 Task: Create a due date automation trigger when advanced on, on the monday before a card is due add fields with custom field "Resume" set to a number lower than 1 and lower or equal to 10 at 11:00 AM.
Action: Mouse moved to (1042, 76)
Screenshot: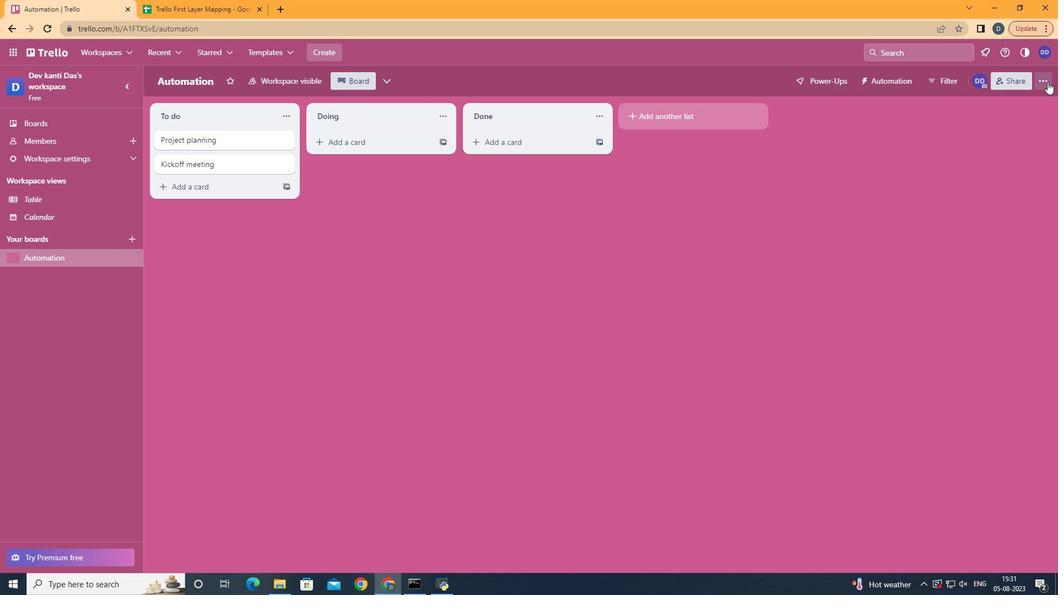 
Action: Mouse pressed left at (1042, 76)
Screenshot: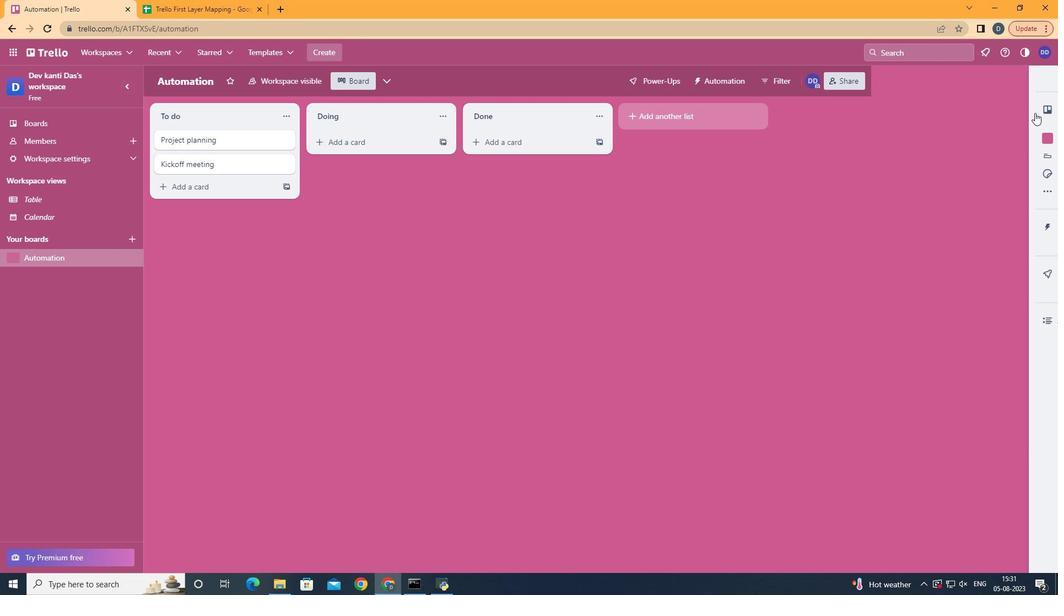 
Action: Mouse moved to (930, 231)
Screenshot: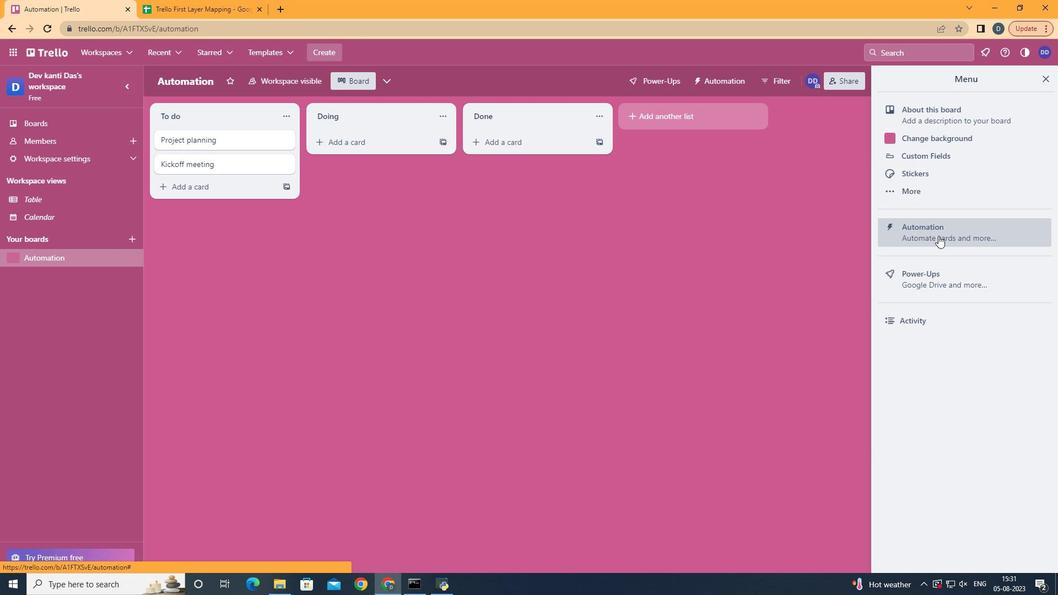 
Action: Mouse pressed left at (930, 231)
Screenshot: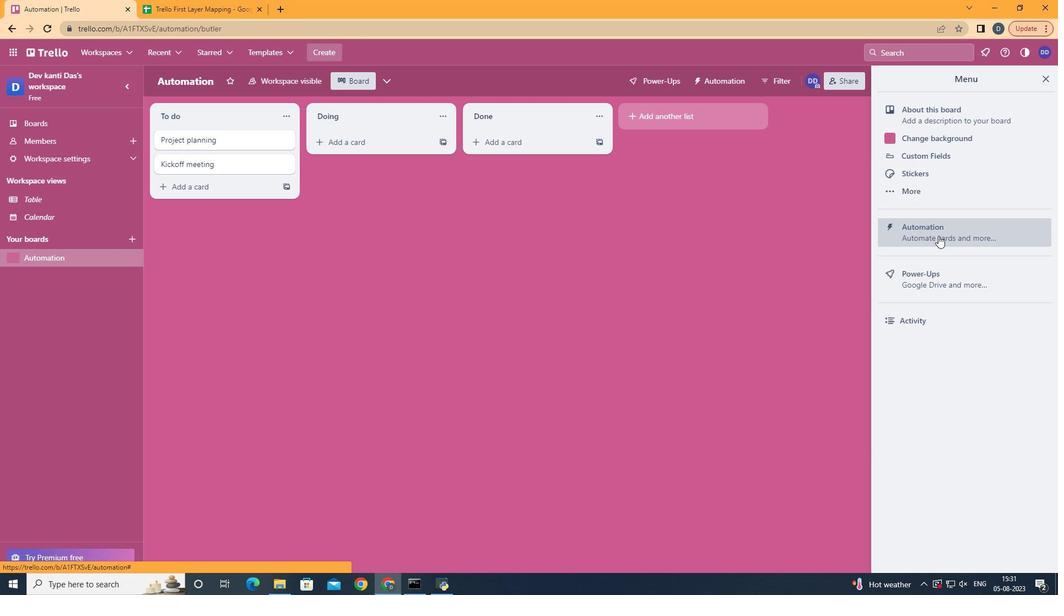 
Action: Mouse moved to (213, 219)
Screenshot: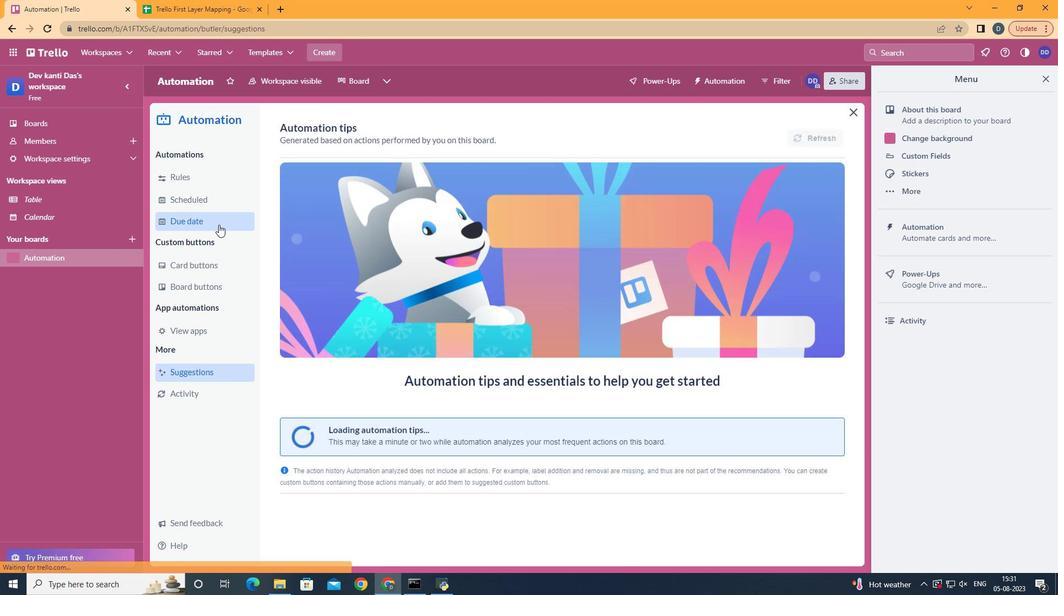 
Action: Mouse pressed left at (213, 219)
Screenshot: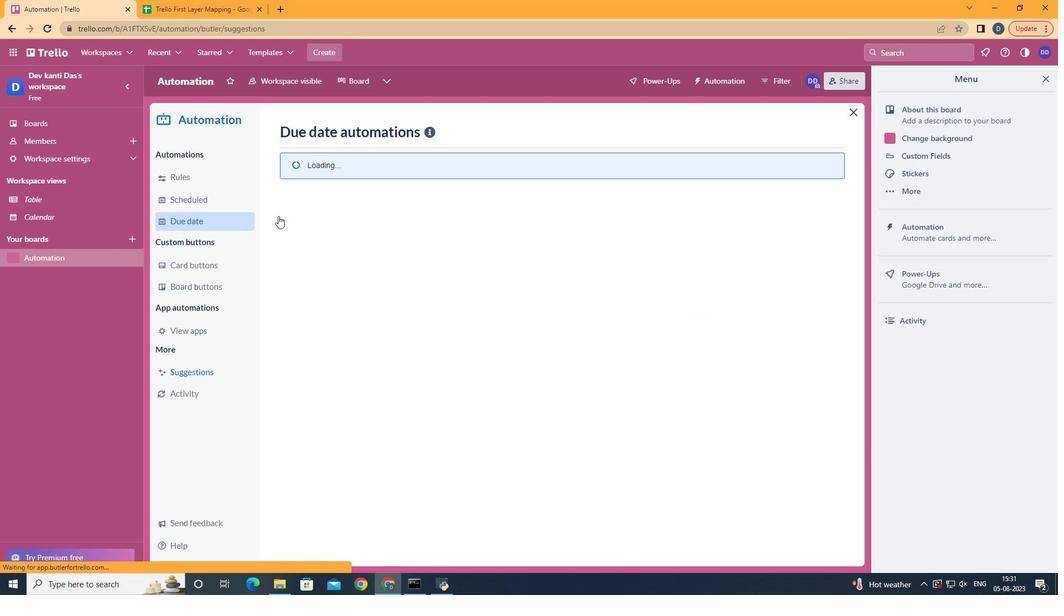 
Action: Mouse moved to (776, 126)
Screenshot: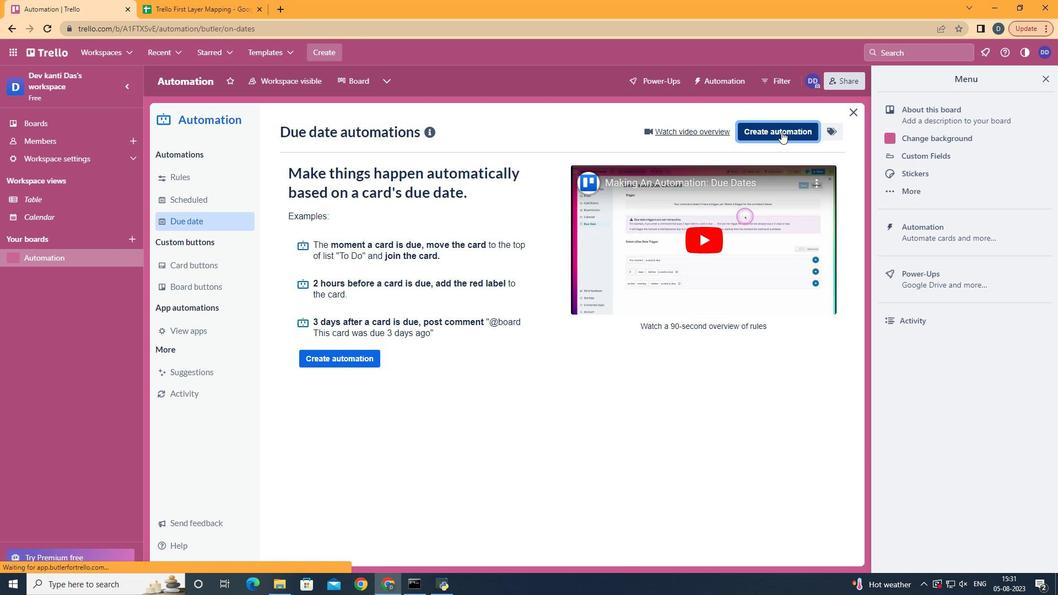 
Action: Mouse pressed left at (776, 126)
Screenshot: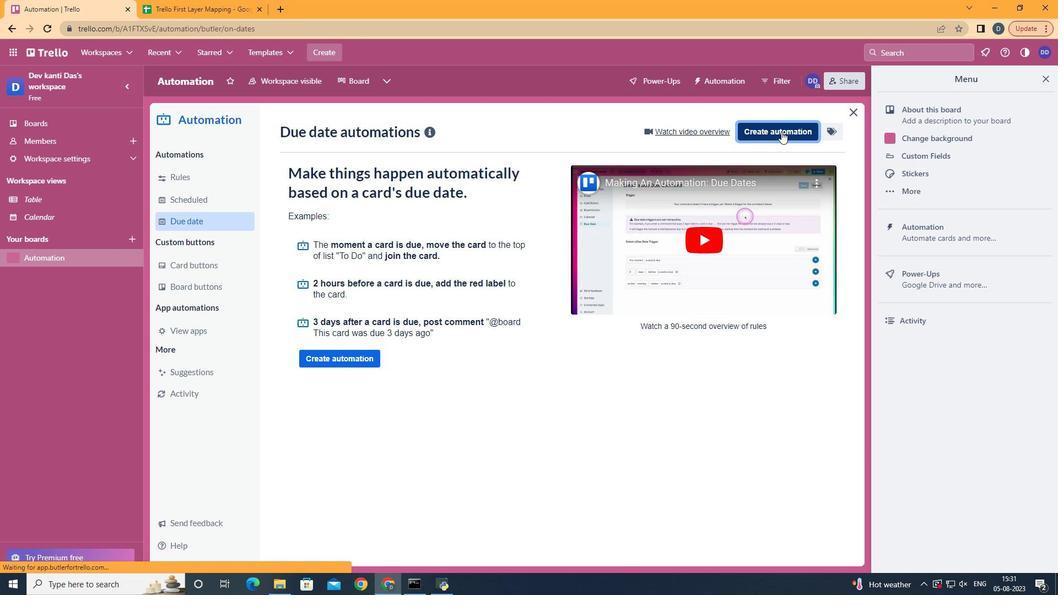 
Action: Mouse moved to (530, 231)
Screenshot: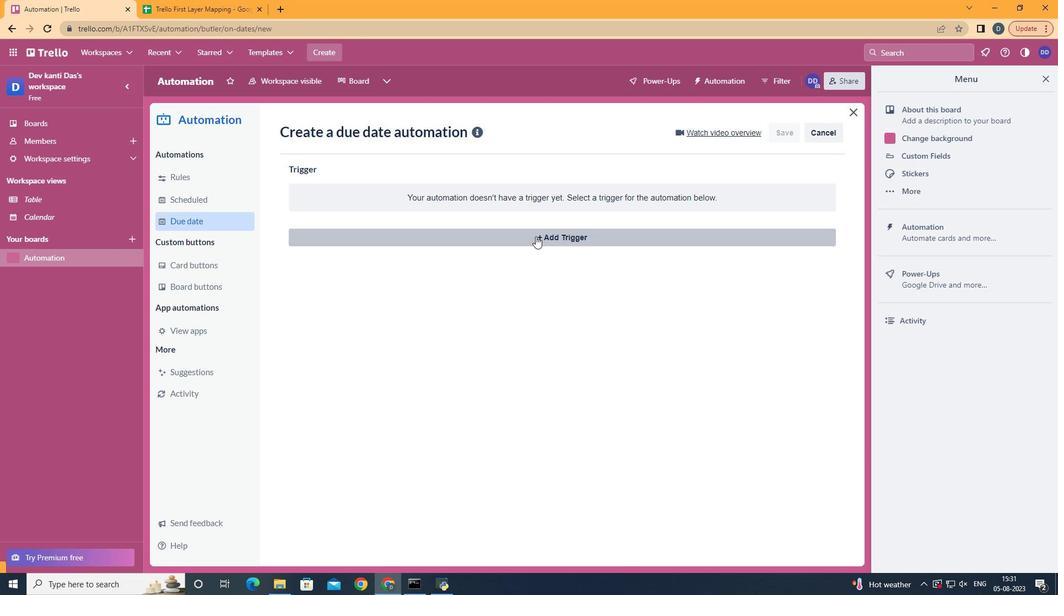 
Action: Mouse pressed left at (530, 231)
Screenshot: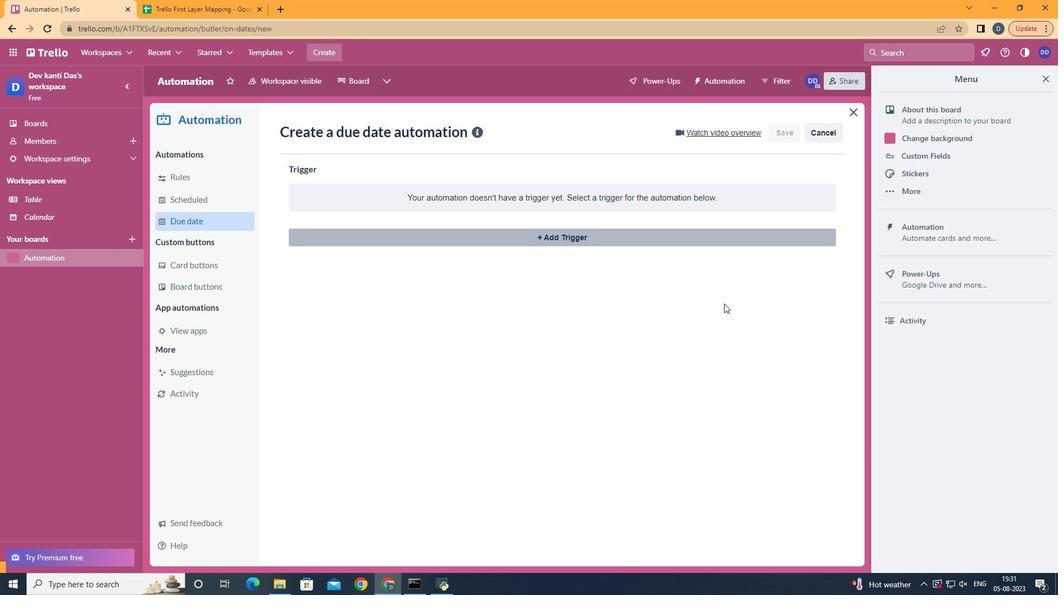 
Action: Mouse moved to (354, 280)
Screenshot: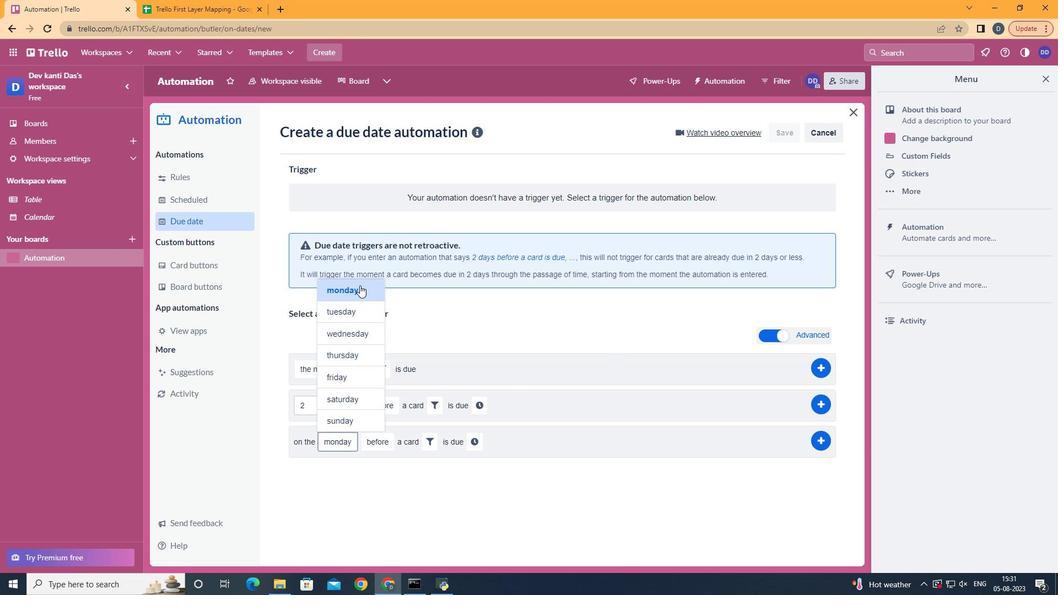 
Action: Mouse pressed left at (354, 280)
Screenshot: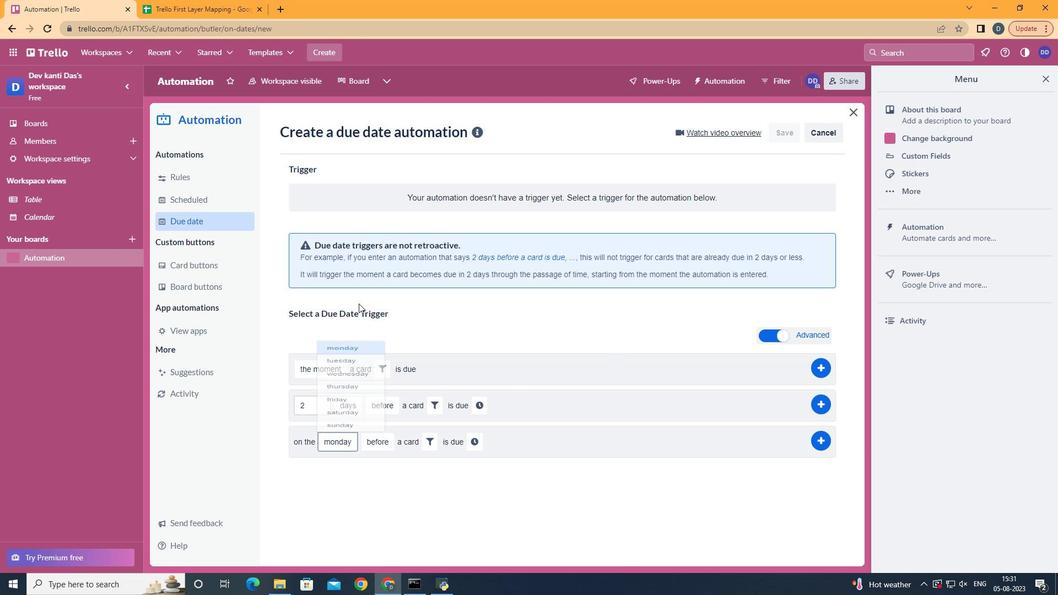 
Action: Mouse moved to (372, 454)
Screenshot: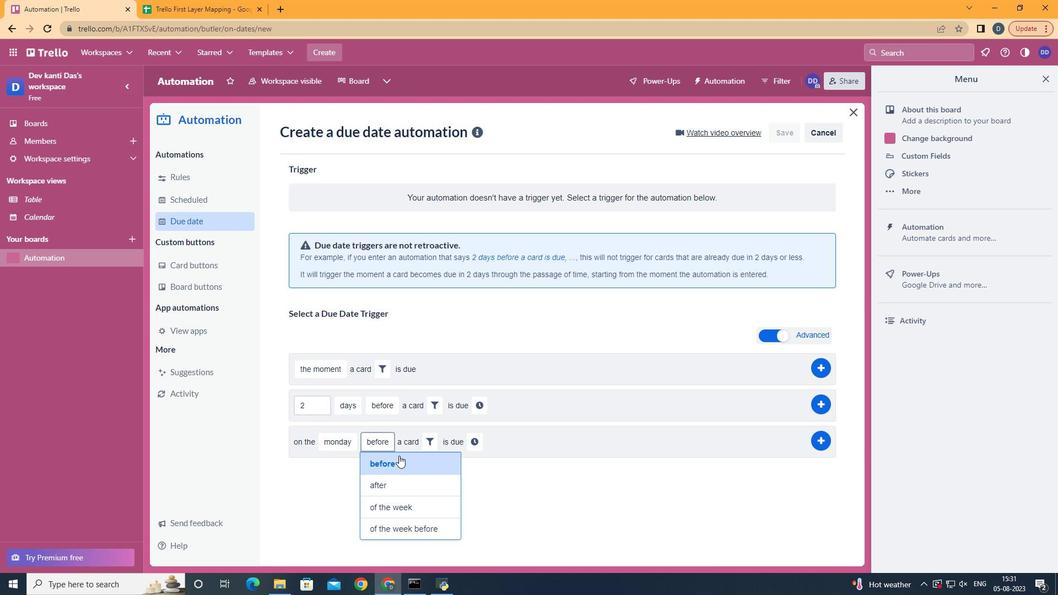 
Action: Mouse pressed left at (372, 454)
Screenshot: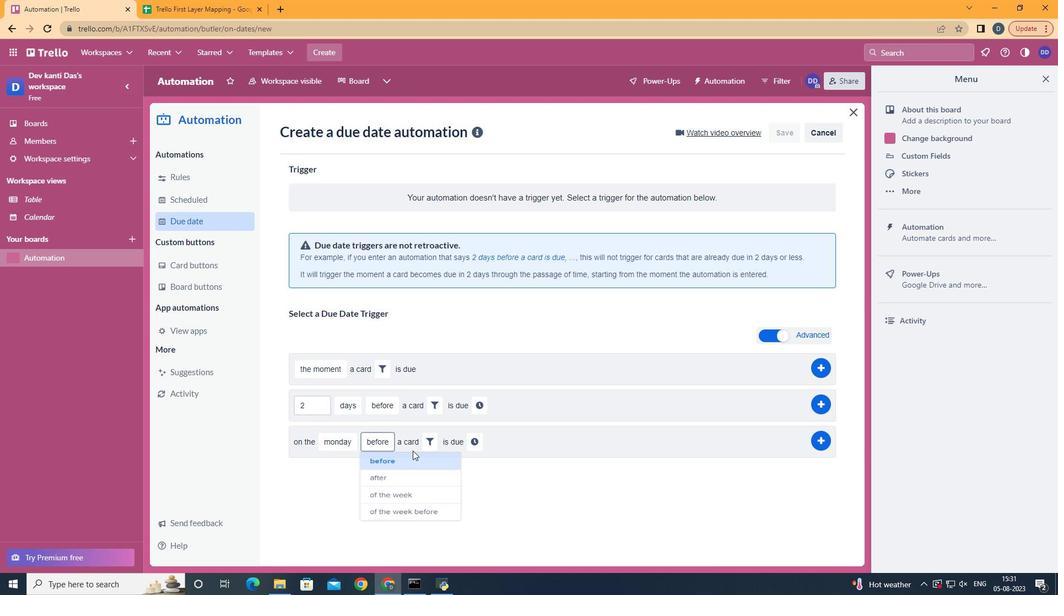 
Action: Mouse moved to (420, 435)
Screenshot: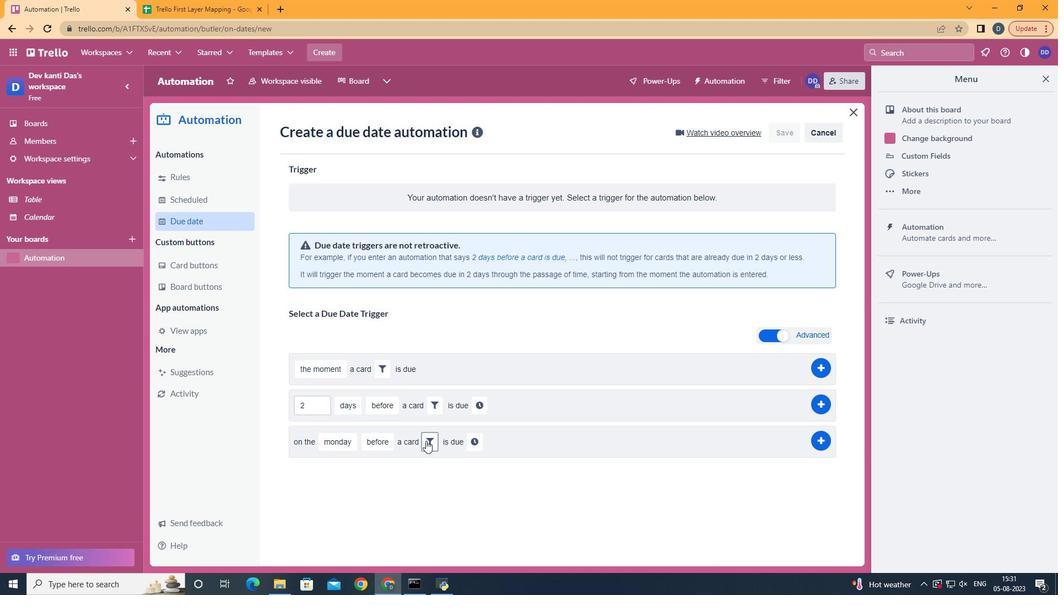 
Action: Mouse pressed left at (420, 435)
Screenshot: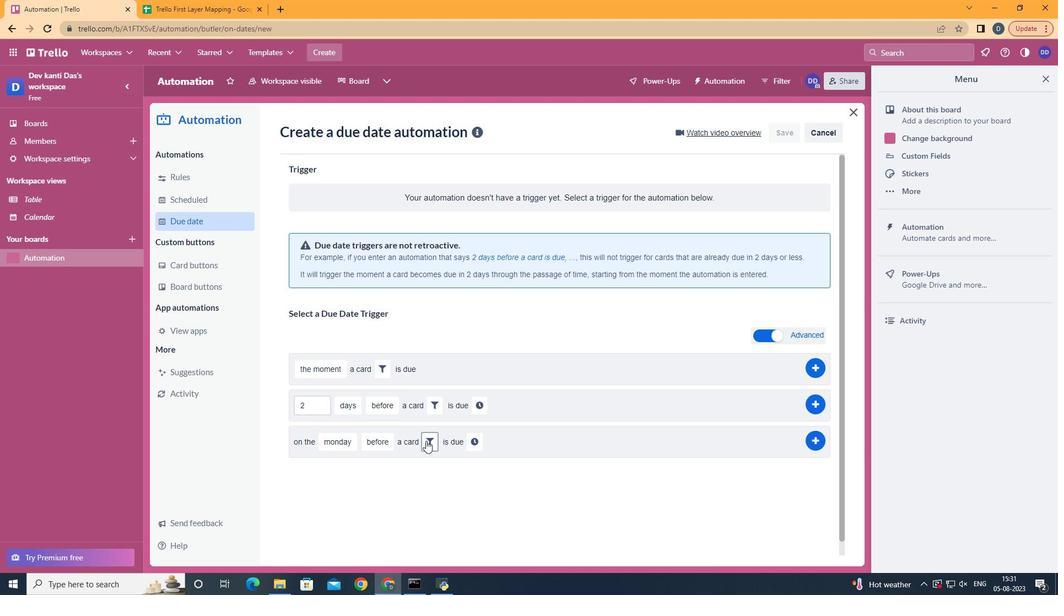 
Action: Mouse moved to (615, 474)
Screenshot: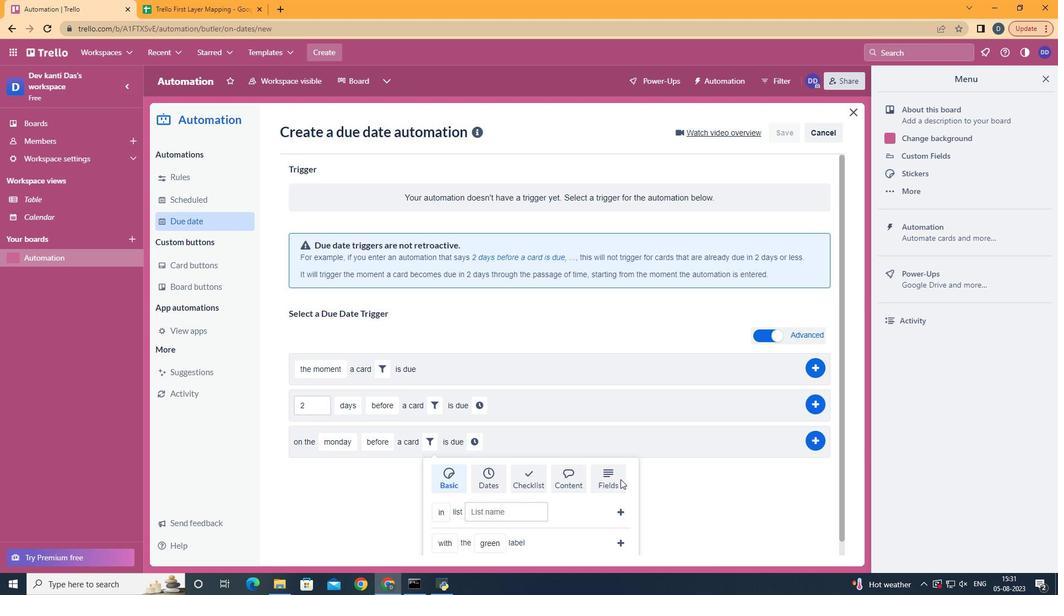 
Action: Mouse pressed left at (615, 474)
Screenshot: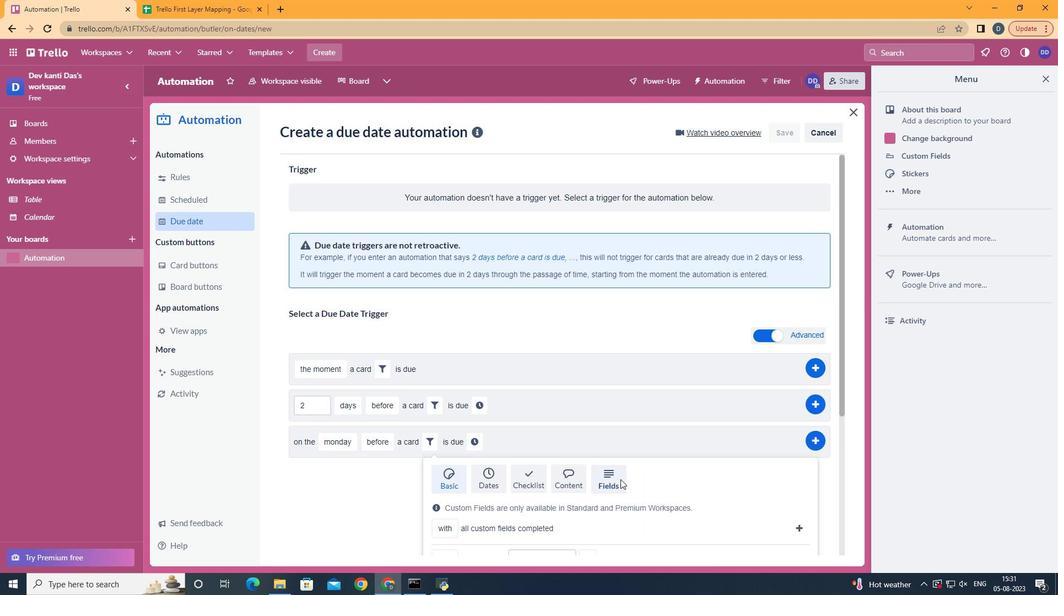 
Action: Mouse scrolled (615, 473) with delta (0, 0)
Screenshot: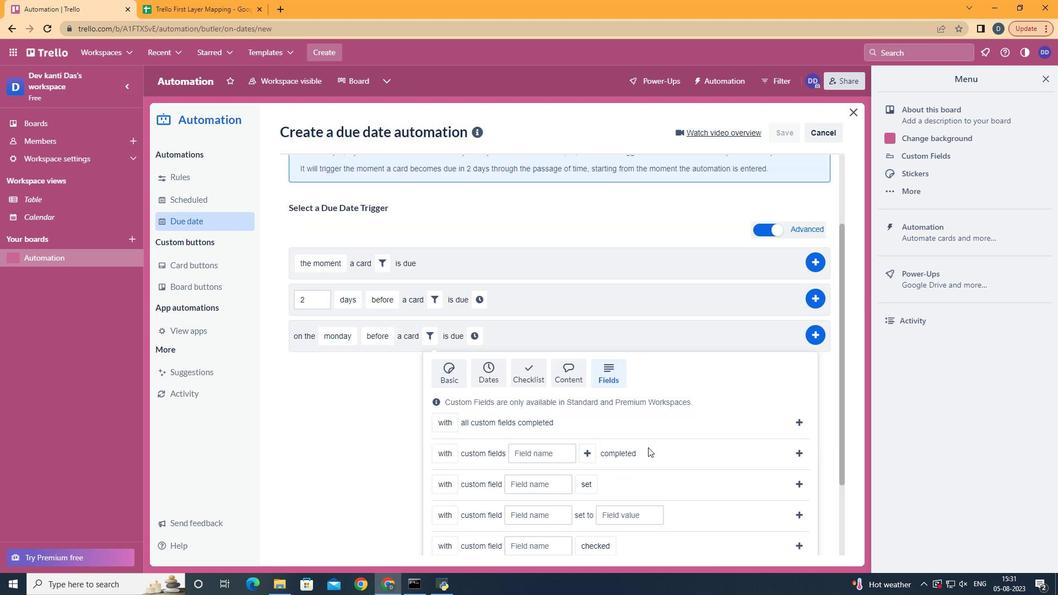 
Action: Mouse scrolled (615, 473) with delta (0, 0)
Screenshot: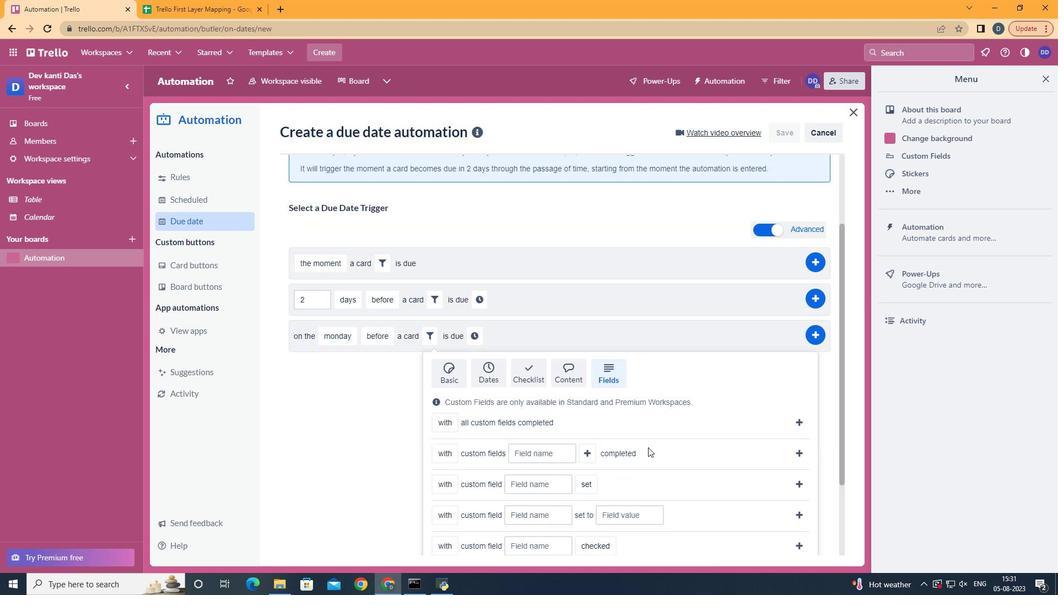 
Action: Mouse scrolled (615, 473) with delta (0, 0)
Screenshot: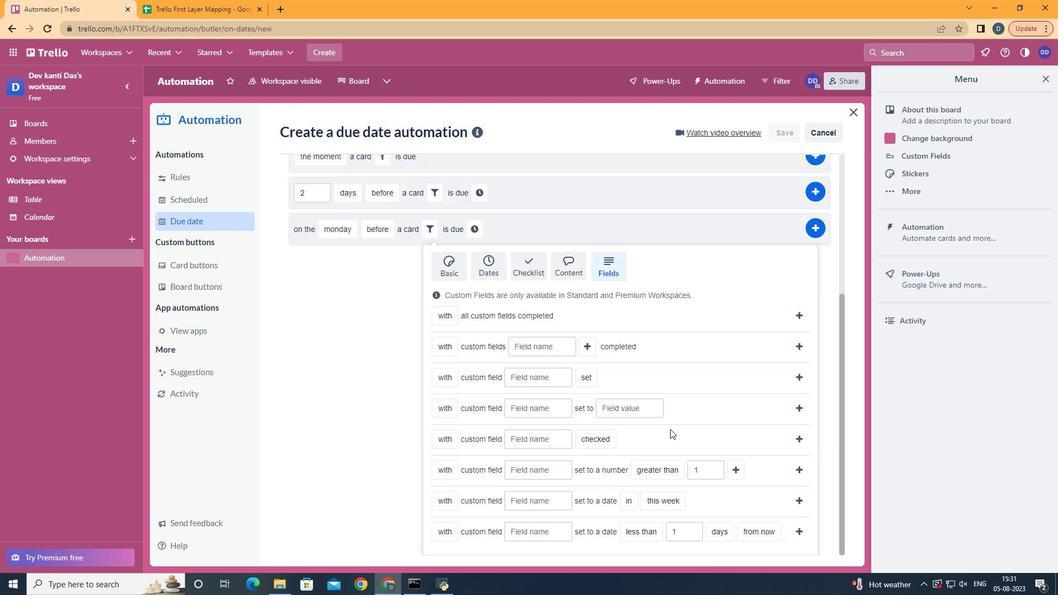 
Action: Mouse scrolled (615, 473) with delta (0, 0)
Screenshot: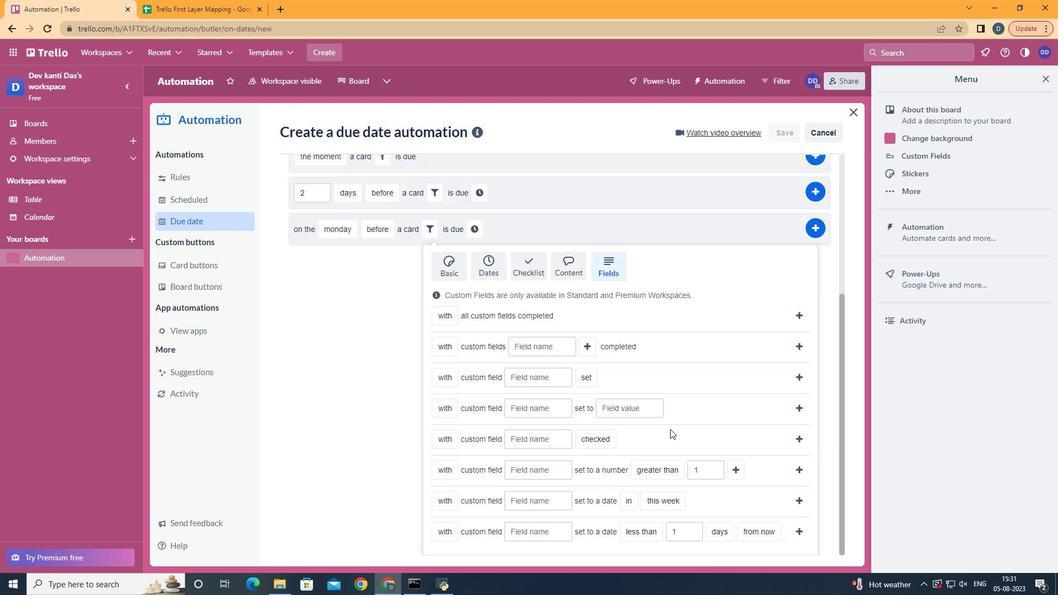 
Action: Mouse scrolled (615, 473) with delta (0, 0)
Screenshot: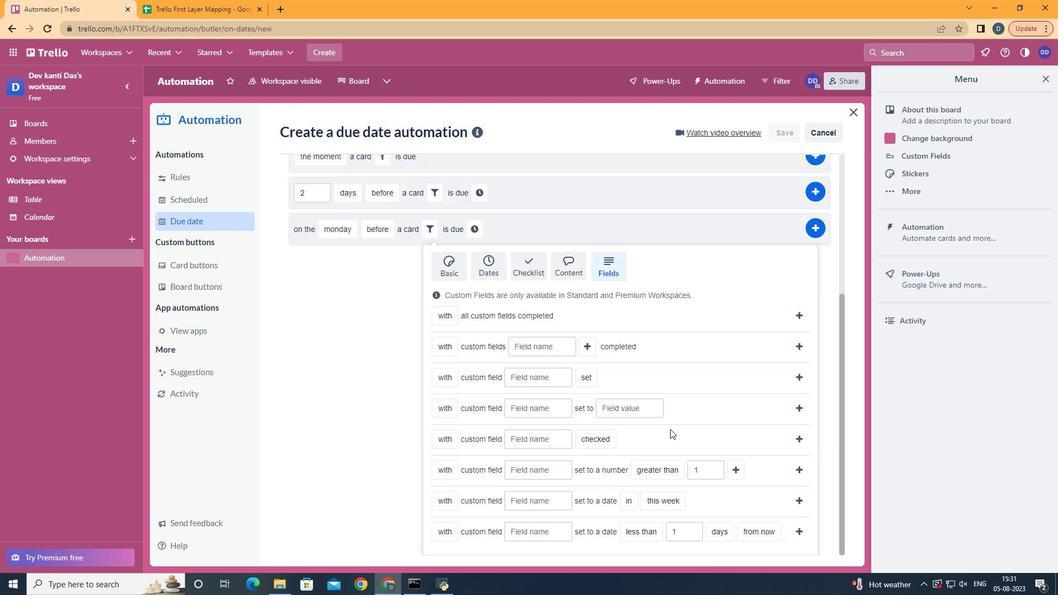 
Action: Mouse scrolled (615, 473) with delta (0, 0)
Screenshot: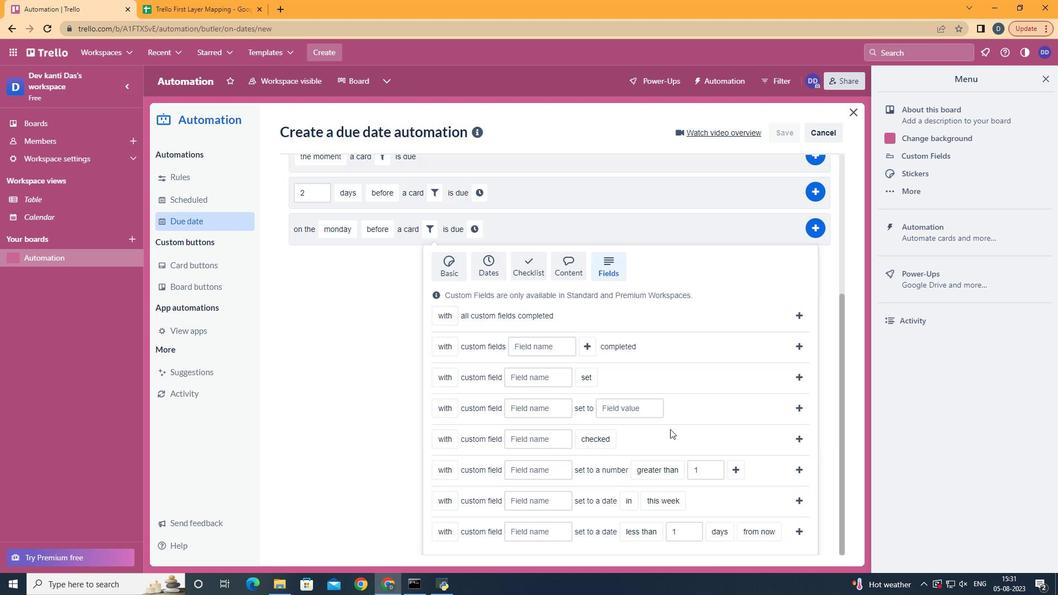 
Action: Mouse moved to (448, 482)
Screenshot: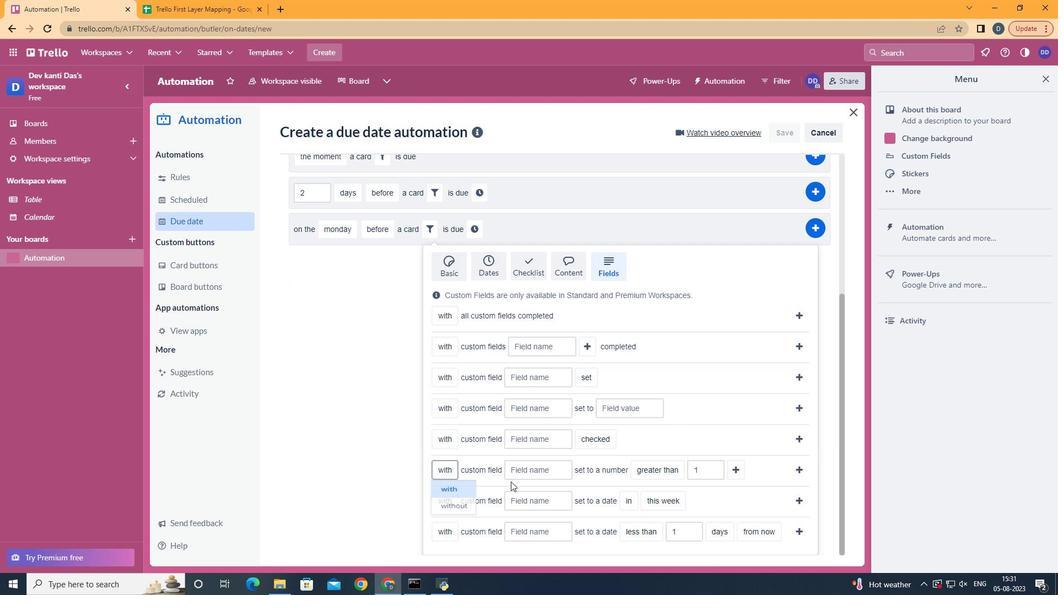 
Action: Mouse pressed left at (448, 482)
Screenshot: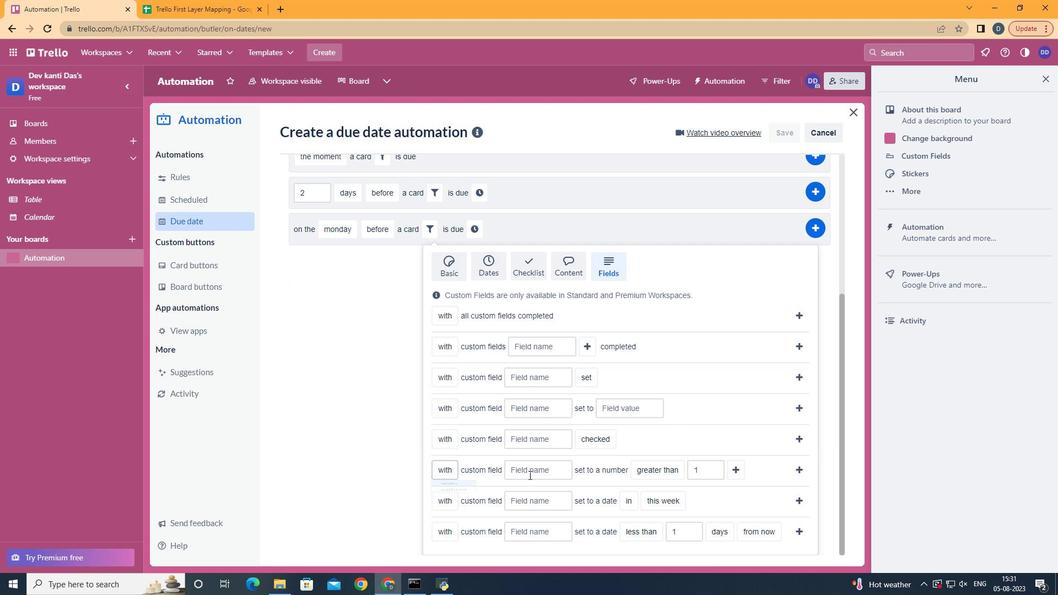 
Action: Mouse moved to (532, 465)
Screenshot: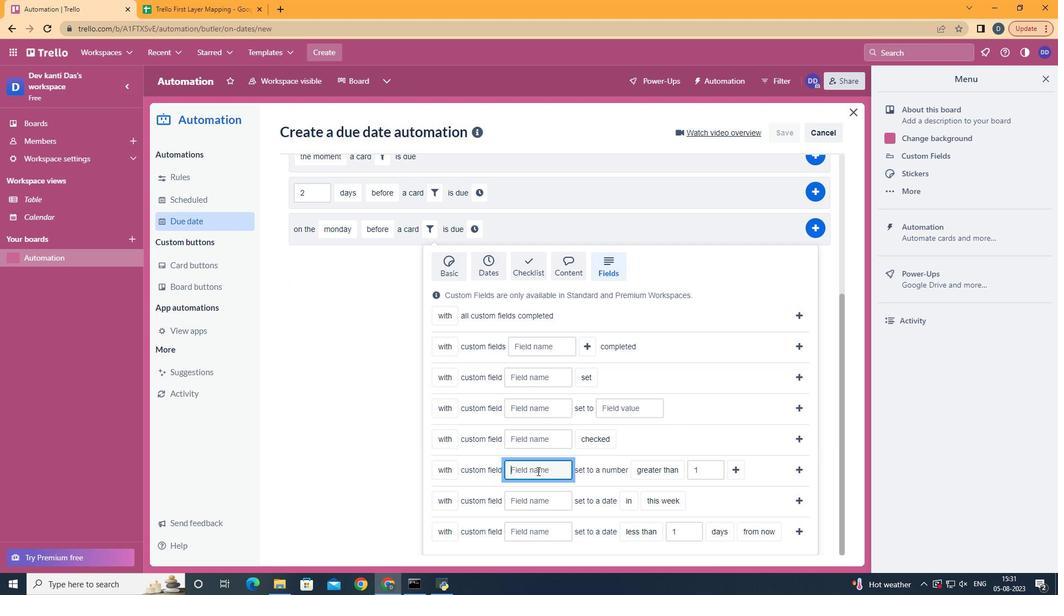 
Action: Mouse pressed left at (532, 465)
Screenshot: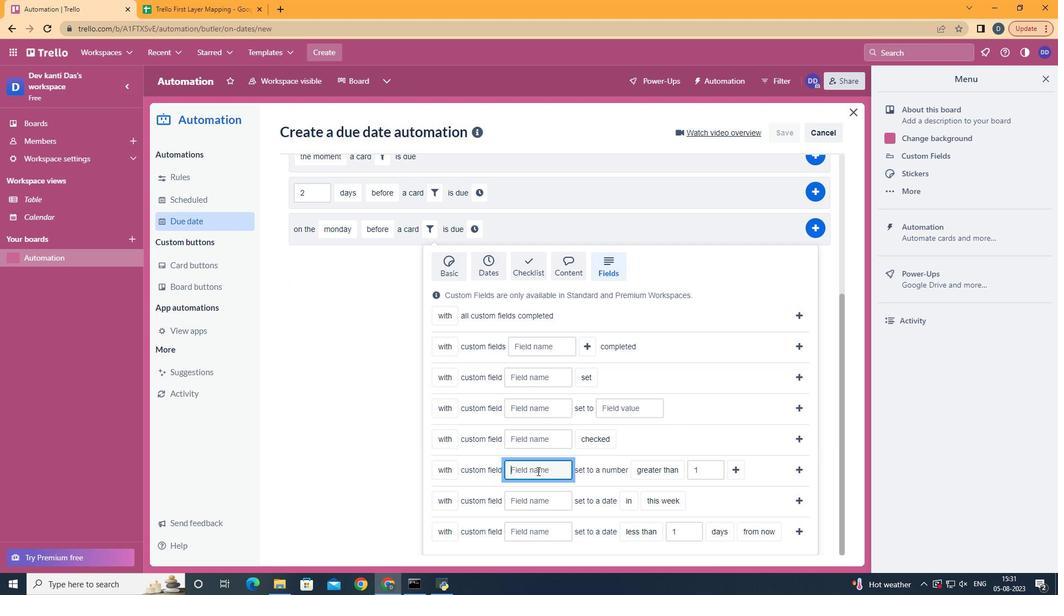 
Action: Key pressed <Key.shift>Resume
Screenshot: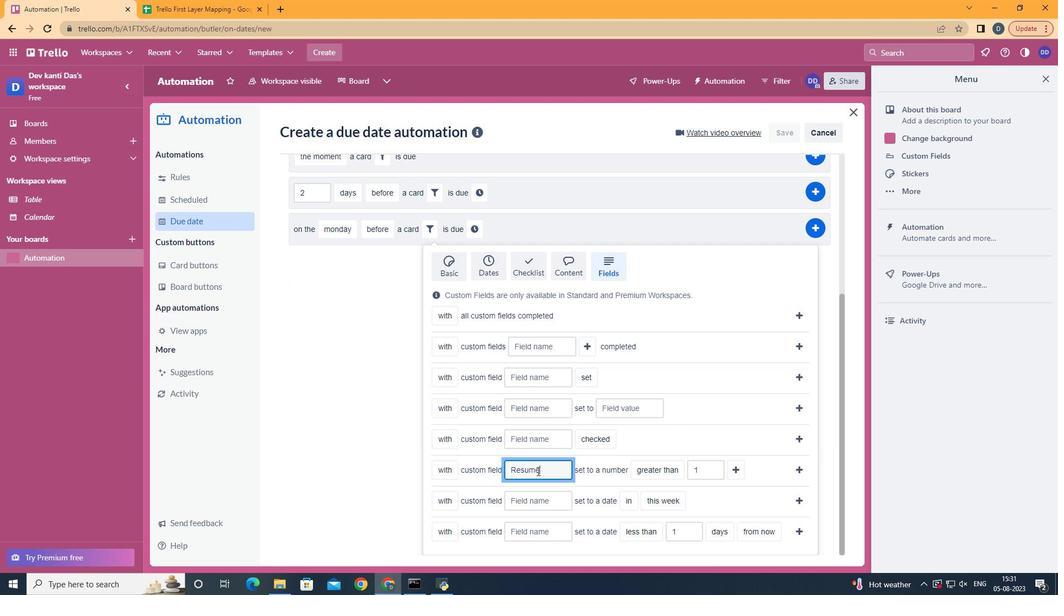 
Action: Mouse moved to (675, 422)
Screenshot: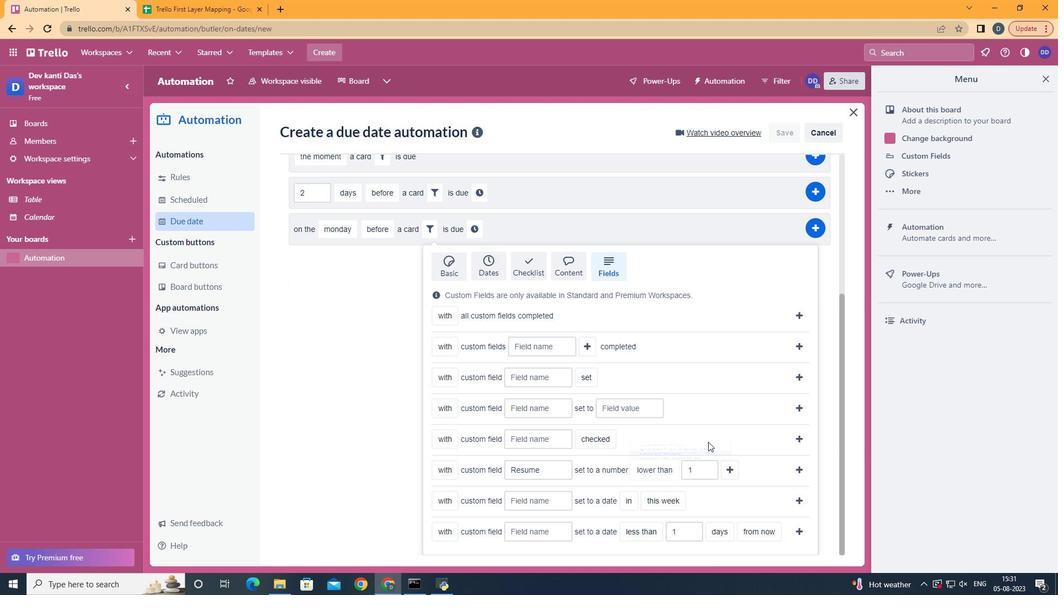 
Action: Mouse pressed left at (675, 422)
Screenshot: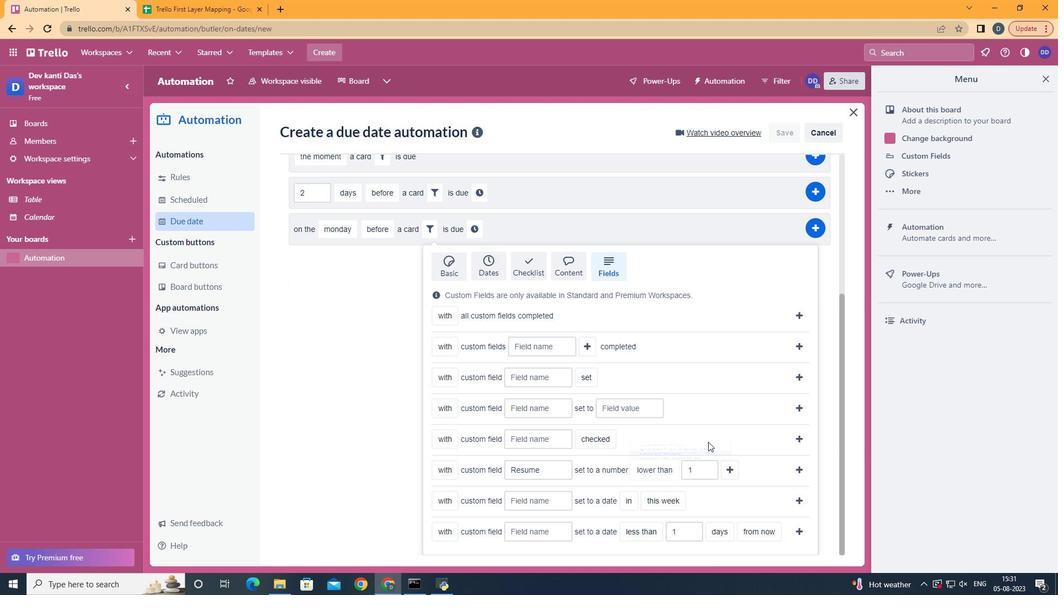 
Action: Mouse moved to (721, 460)
Screenshot: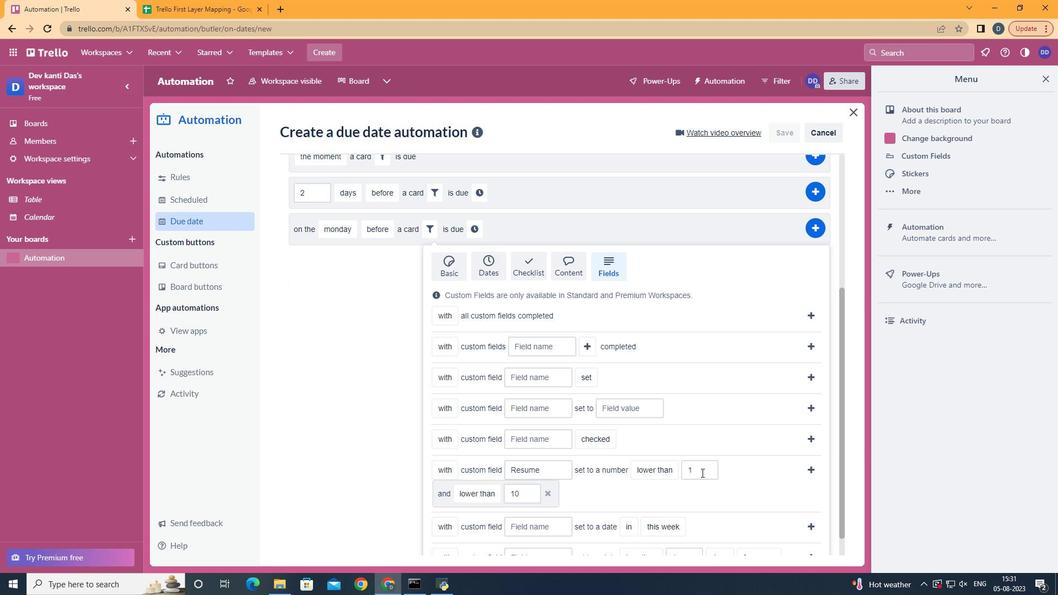 
Action: Mouse pressed left at (721, 460)
Screenshot: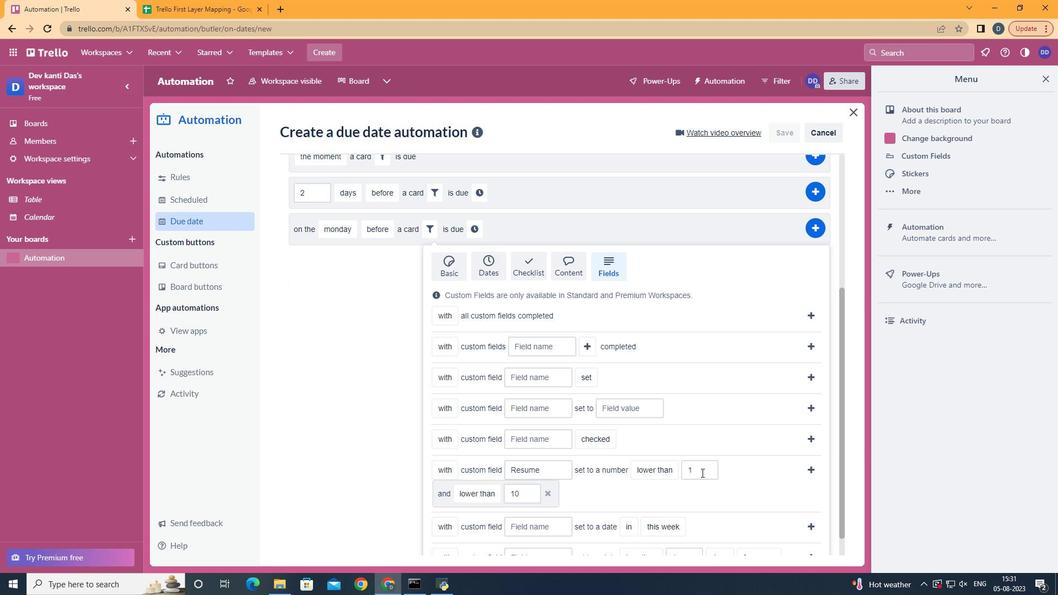 
Action: Mouse moved to (486, 425)
Screenshot: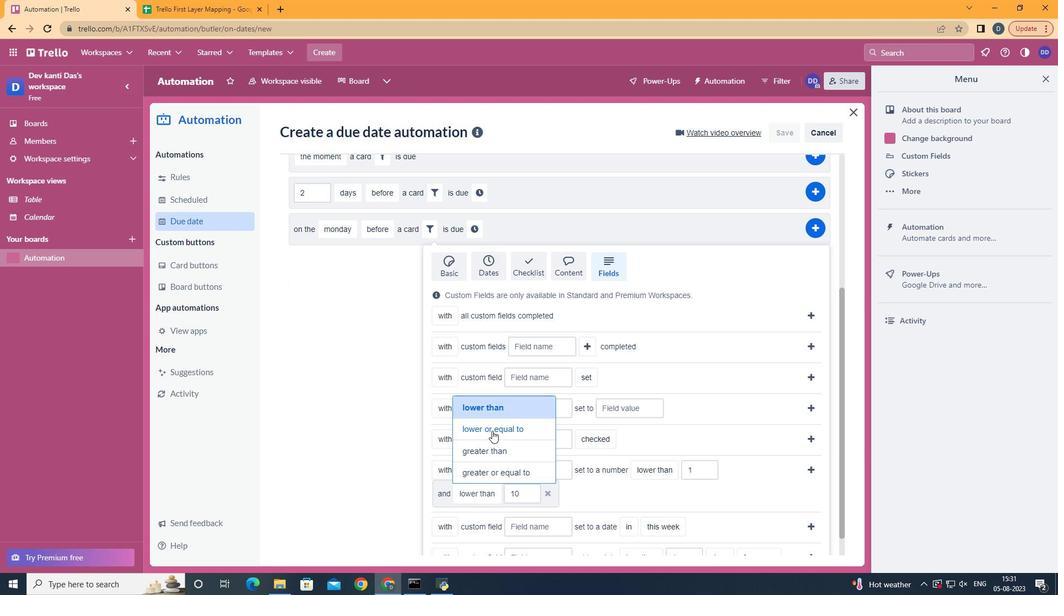 
Action: Mouse pressed left at (486, 425)
Screenshot: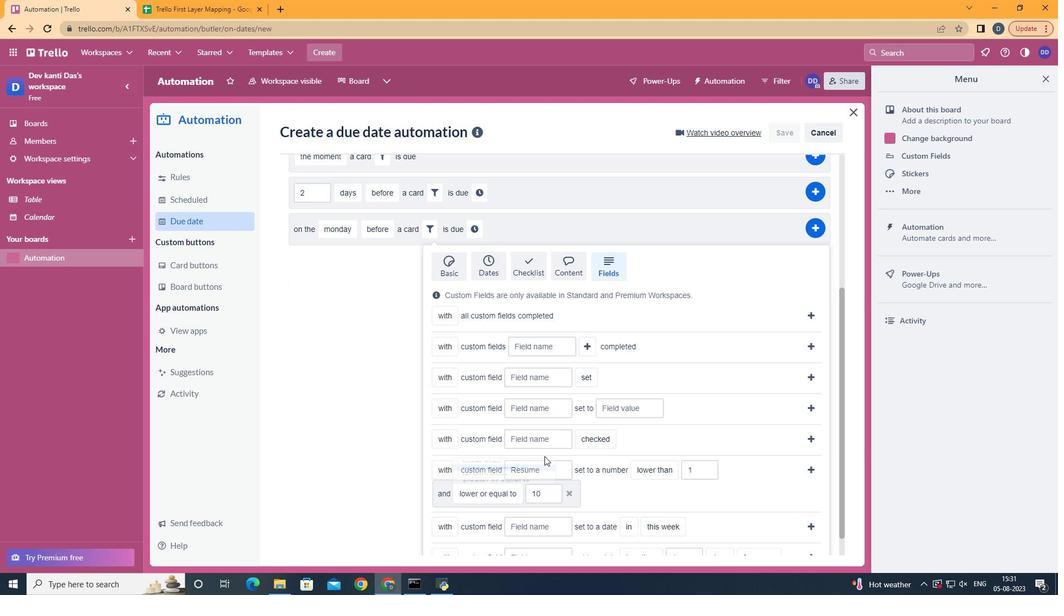 
Action: Mouse moved to (808, 464)
Screenshot: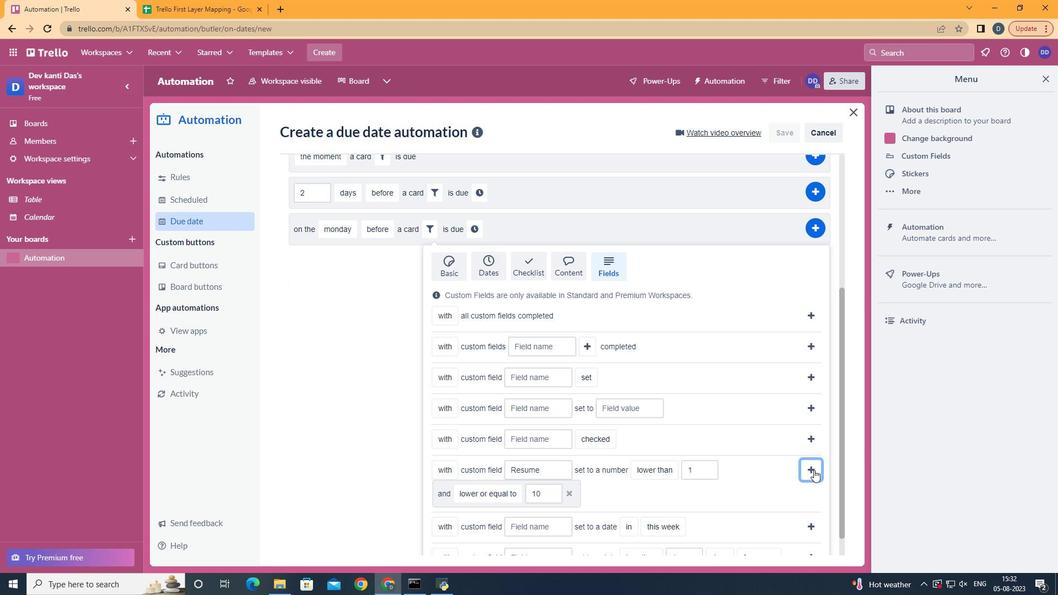 
Action: Mouse pressed left at (808, 464)
Screenshot: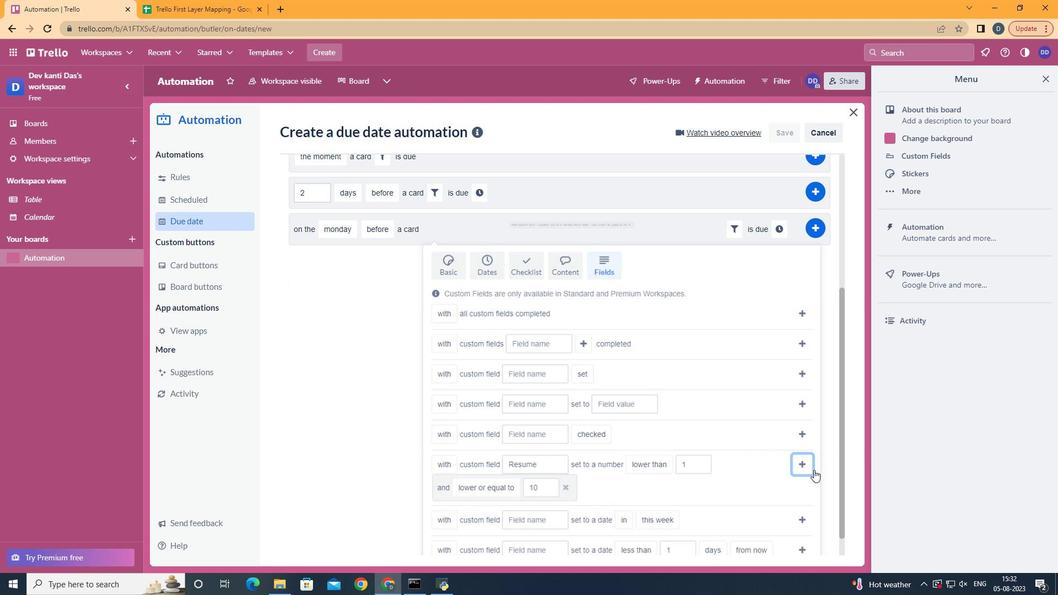 
Action: Mouse moved to (779, 433)
Screenshot: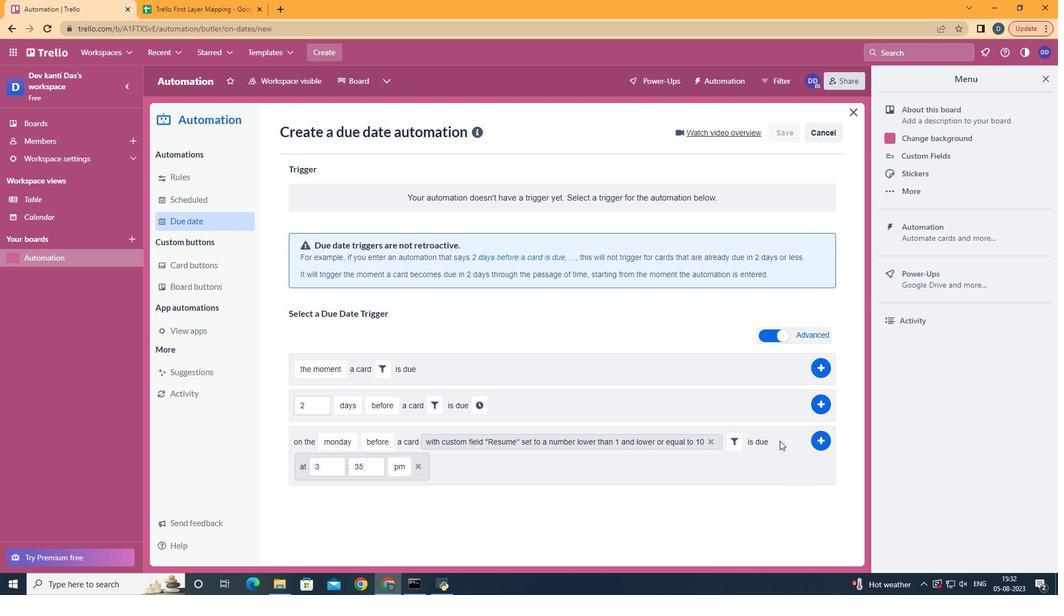 
Action: Mouse pressed left at (779, 433)
Screenshot: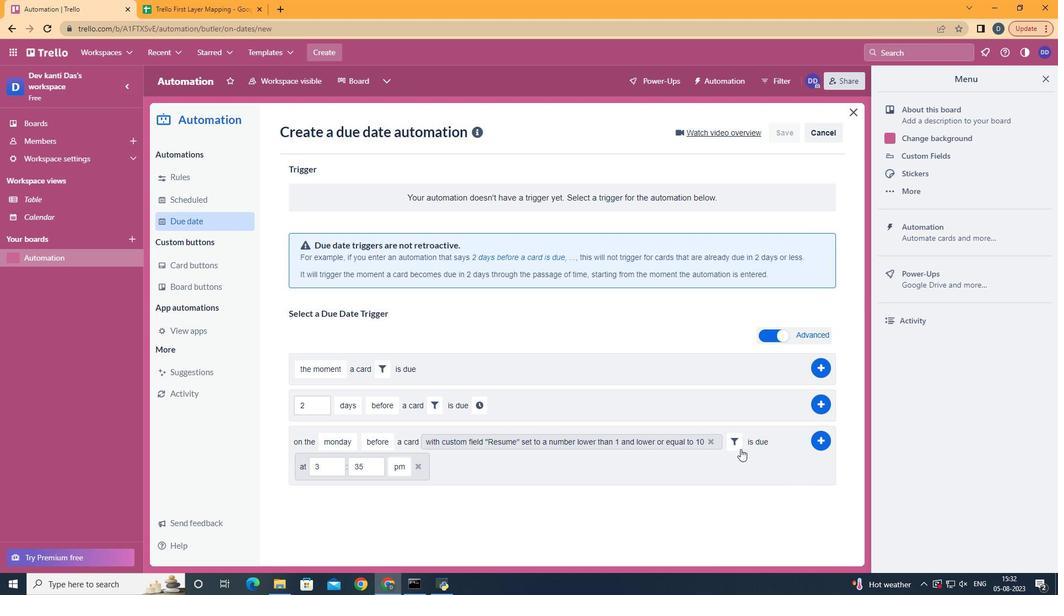 
Action: Mouse moved to (334, 460)
Screenshot: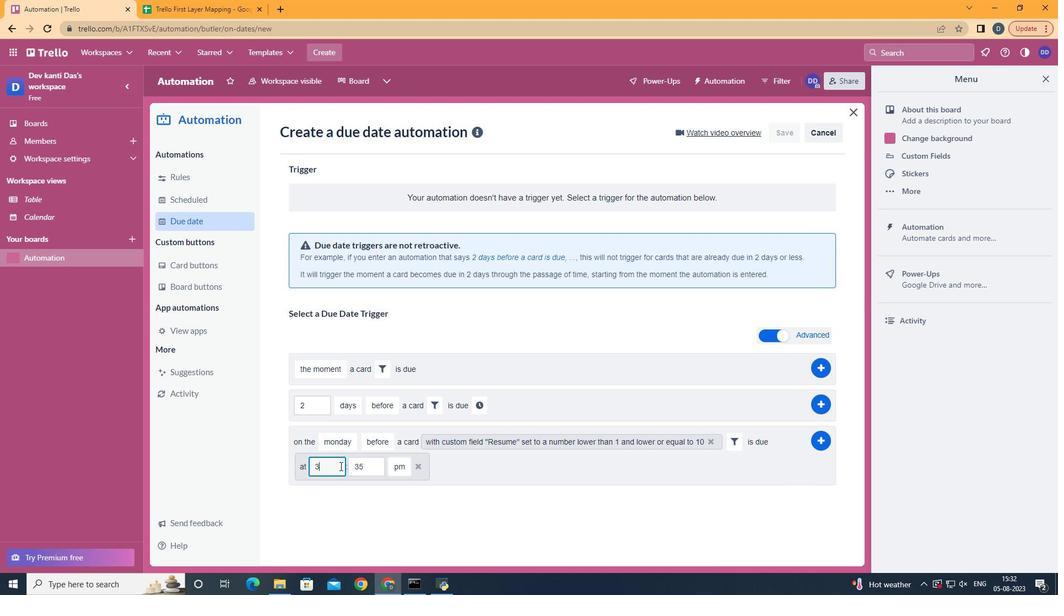
Action: Mouse pressed left at (334, 460)
Screenshot: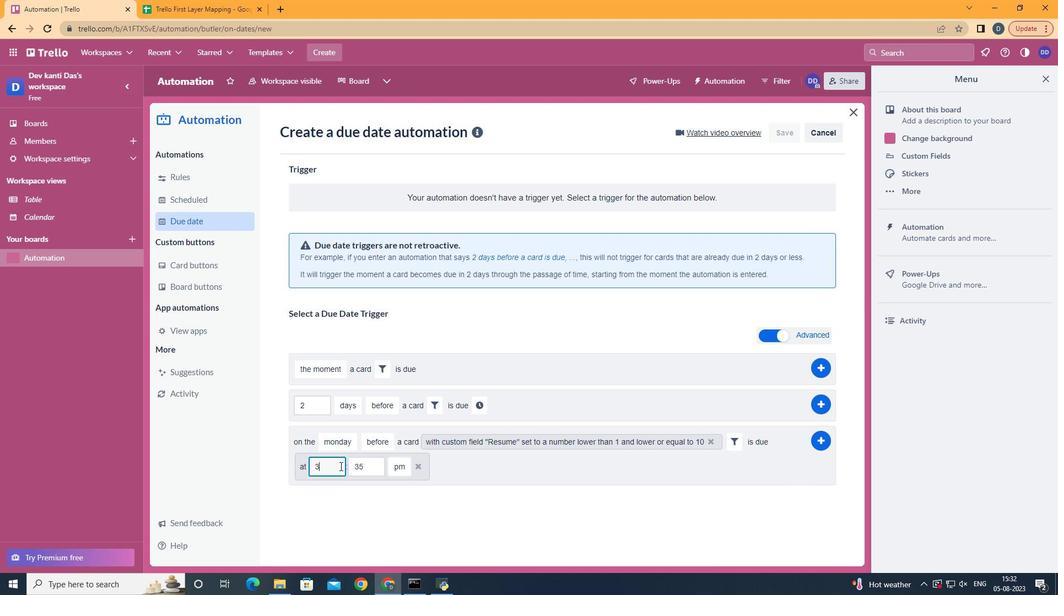 
Action: Mouse moved to (334, 460)
Screenshot: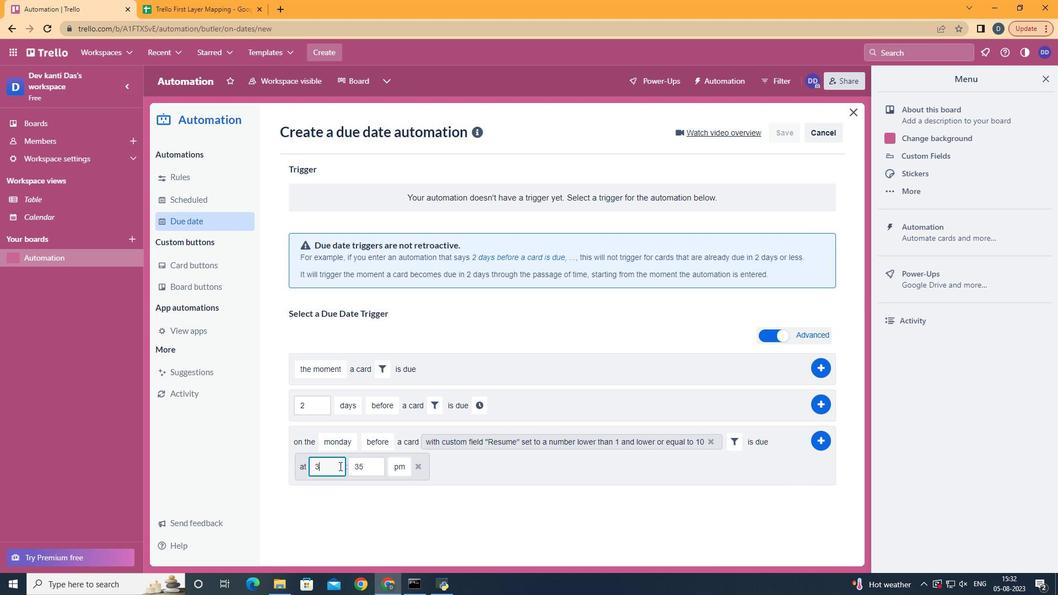 
Action: Key pressed <Key.backspace>11
Screenshot: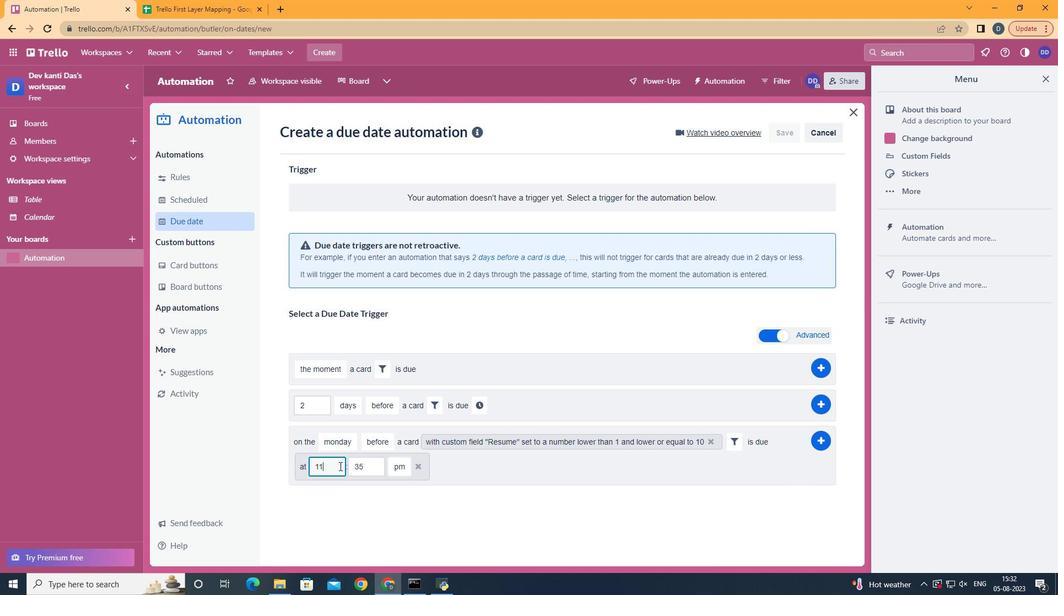 
Action: Mouse moved to (361, 459)
Screenshot: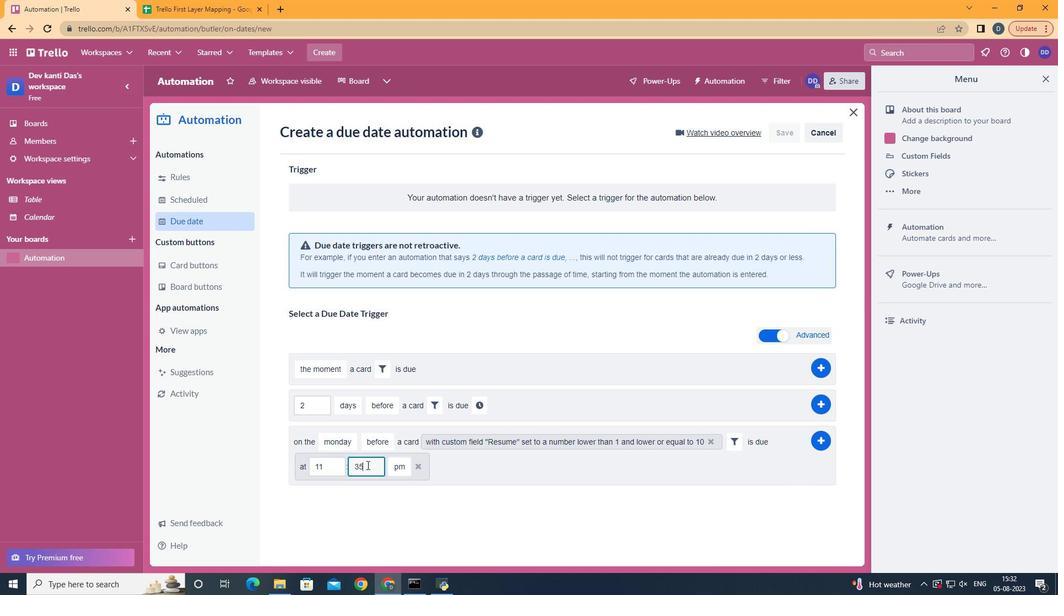 
Action: Mouse pressed left at (361, 459)
Screenshot: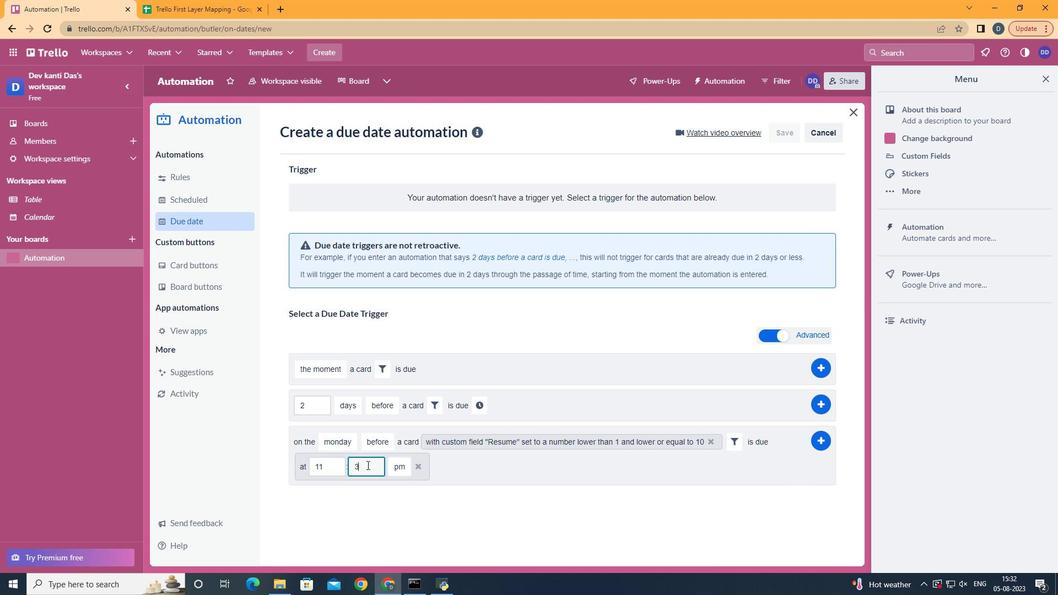 
Action: Key pressed <Key.backspace><Key.backspace>00
Screenshot: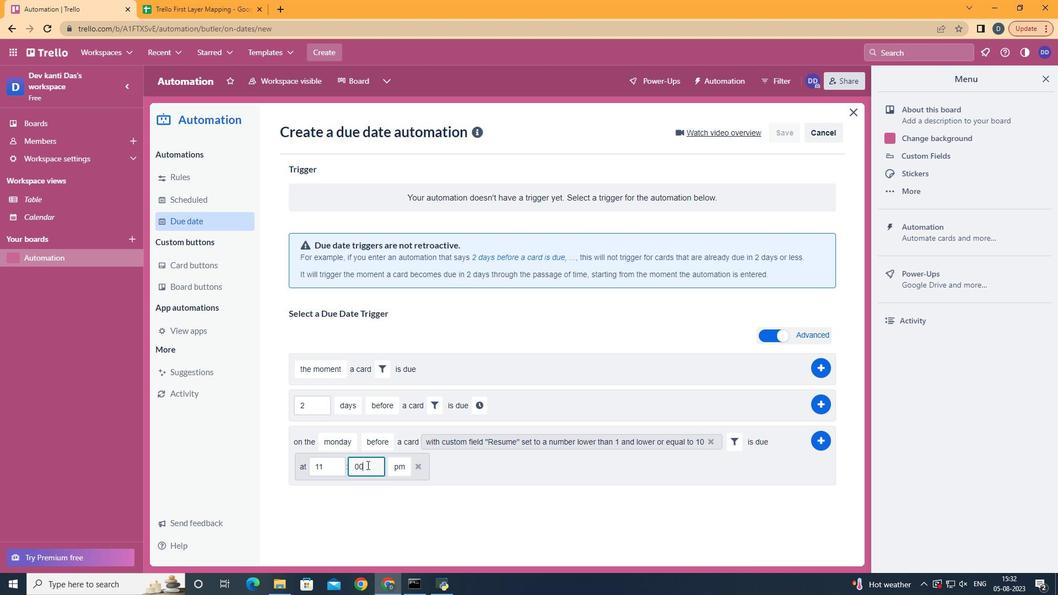 
Action: Mouse moved to (401, 477)
Screenshot: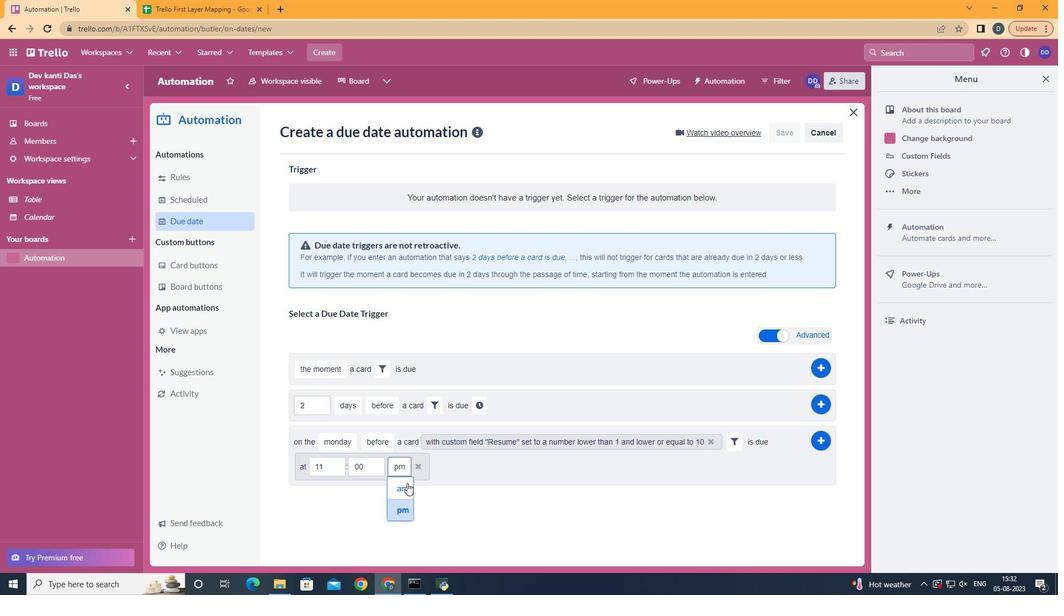 
Action: Mouse pressed left at (401, 477)
Screenshot: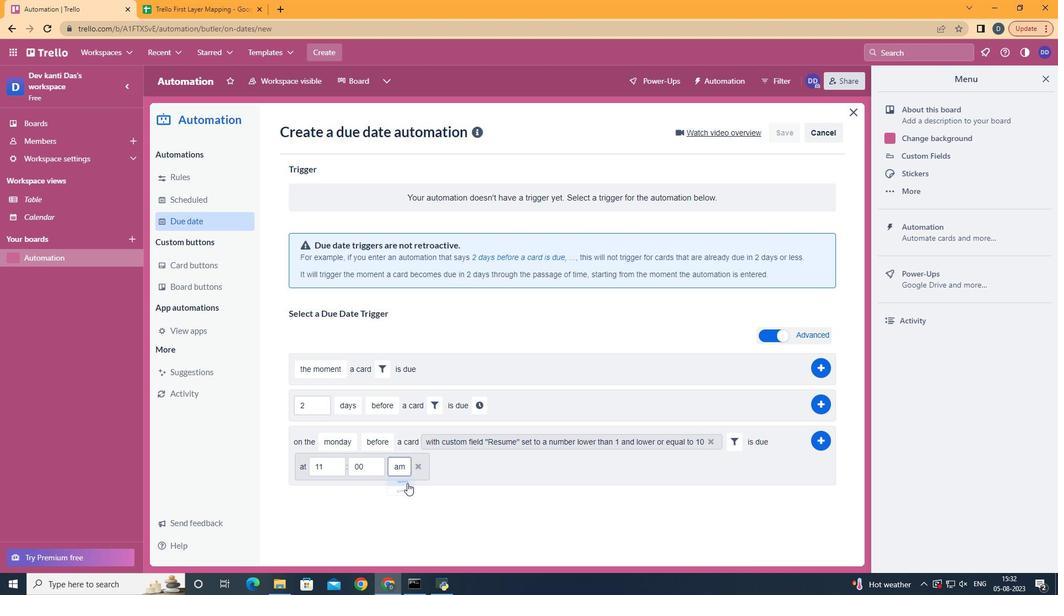 
Action: Mouse moved to (812, 443)
Screenshot: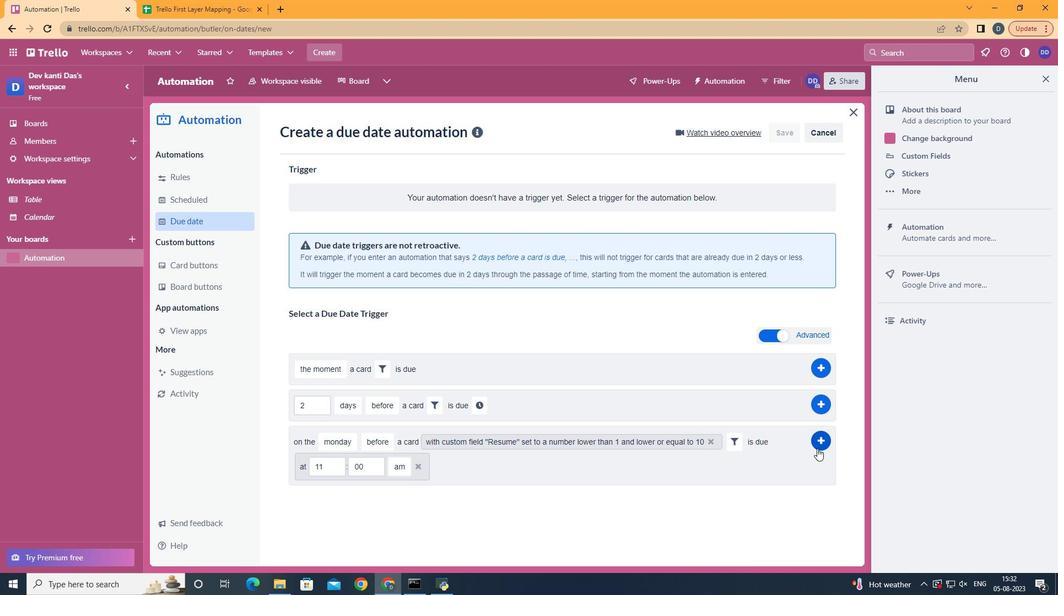 
Action: Mouse pressed left at (812, 443)
Screenshot: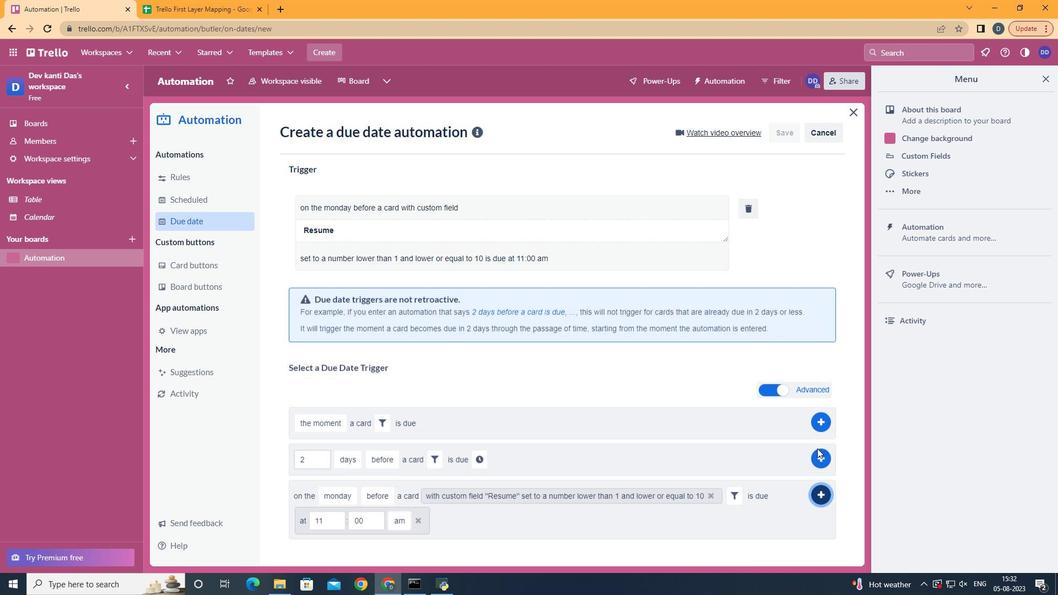 
Action: Mouse moved to (370, 159)
Screenshot: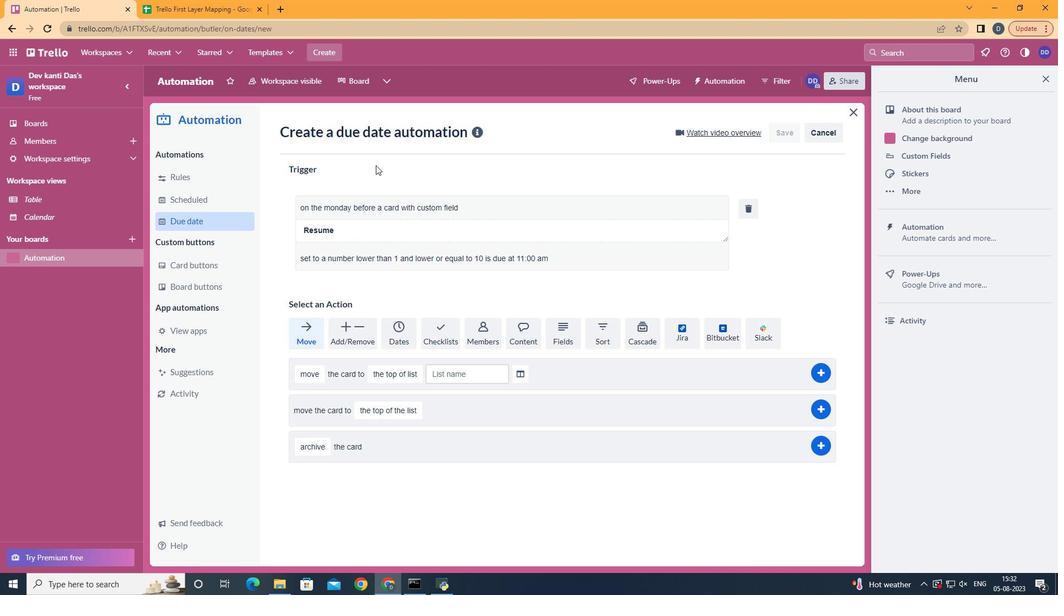 
